 Task: Sort your projects by oldest.
Action: Mouse moved to (1208, 119)
Screenshot: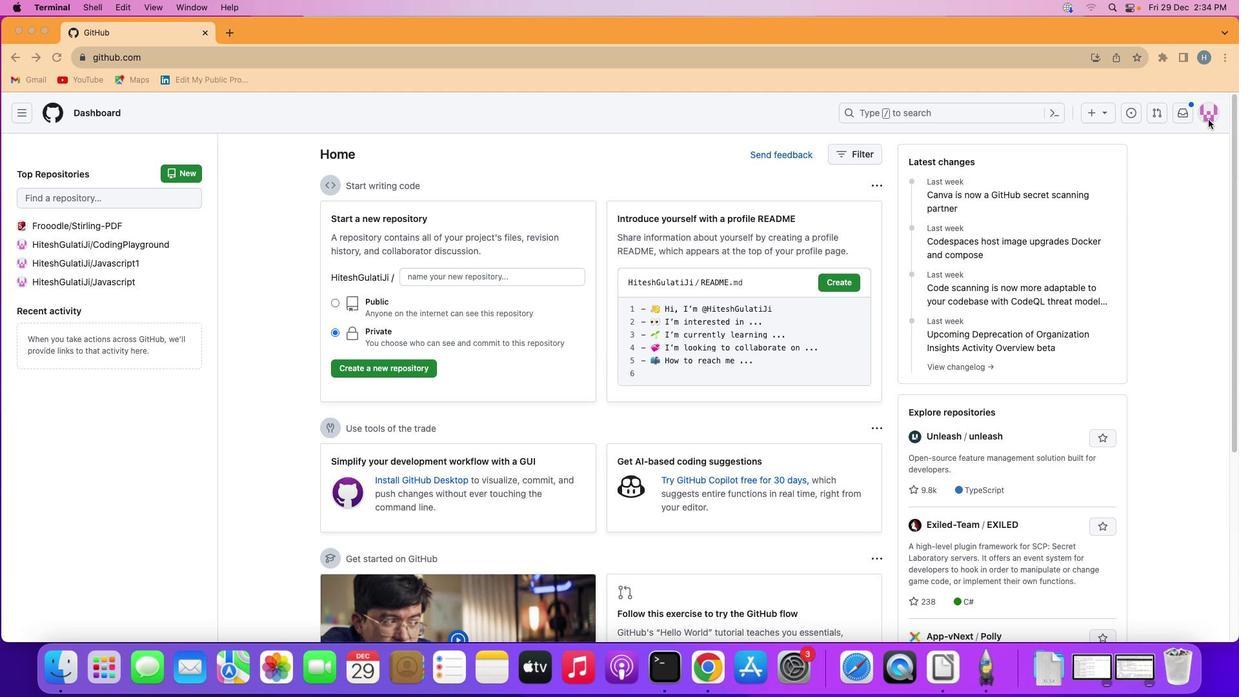 
Action: Mouse pressed left at (1208, 119)
Screenshot: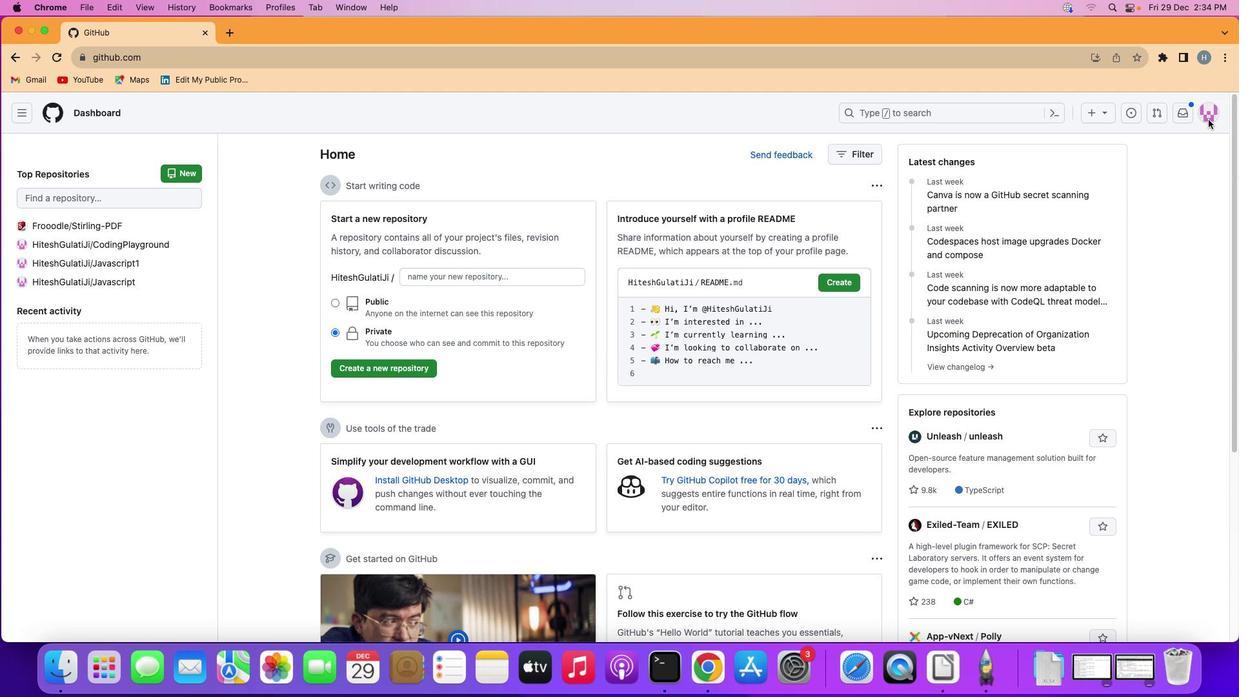 
Action: Mouse moved to (1209, 116)
Screenshot: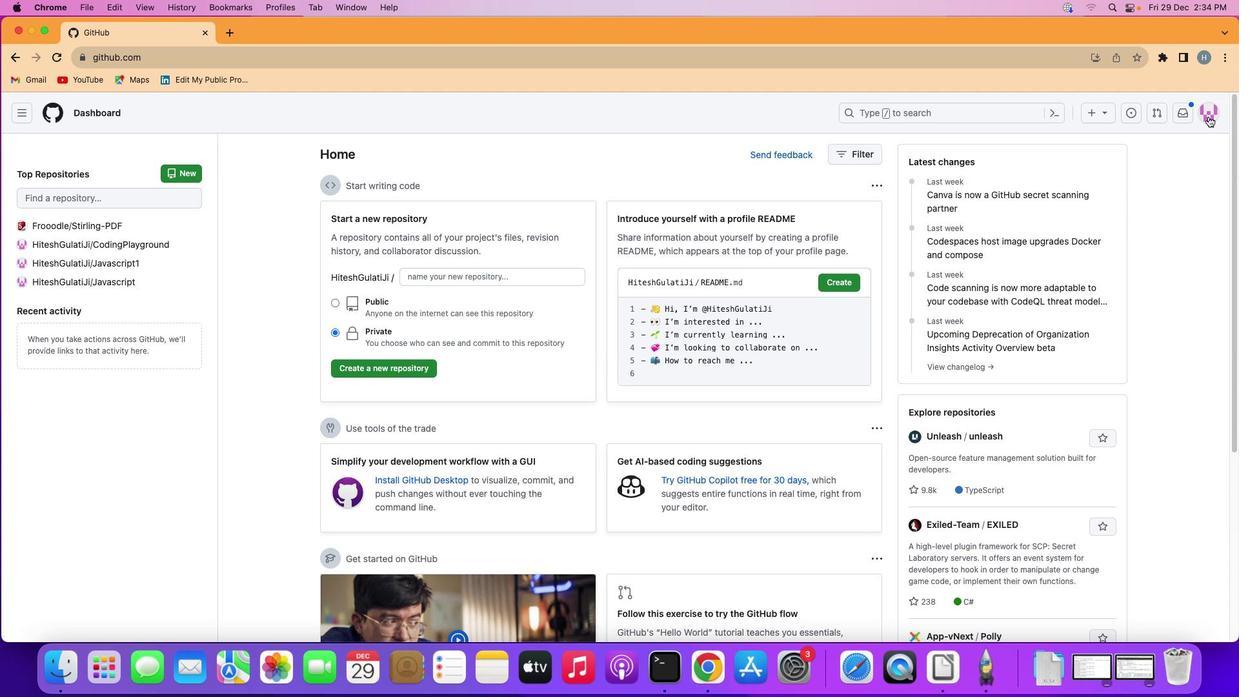 
Action: Mouse pressed left at (1209, 116)
Screenshot: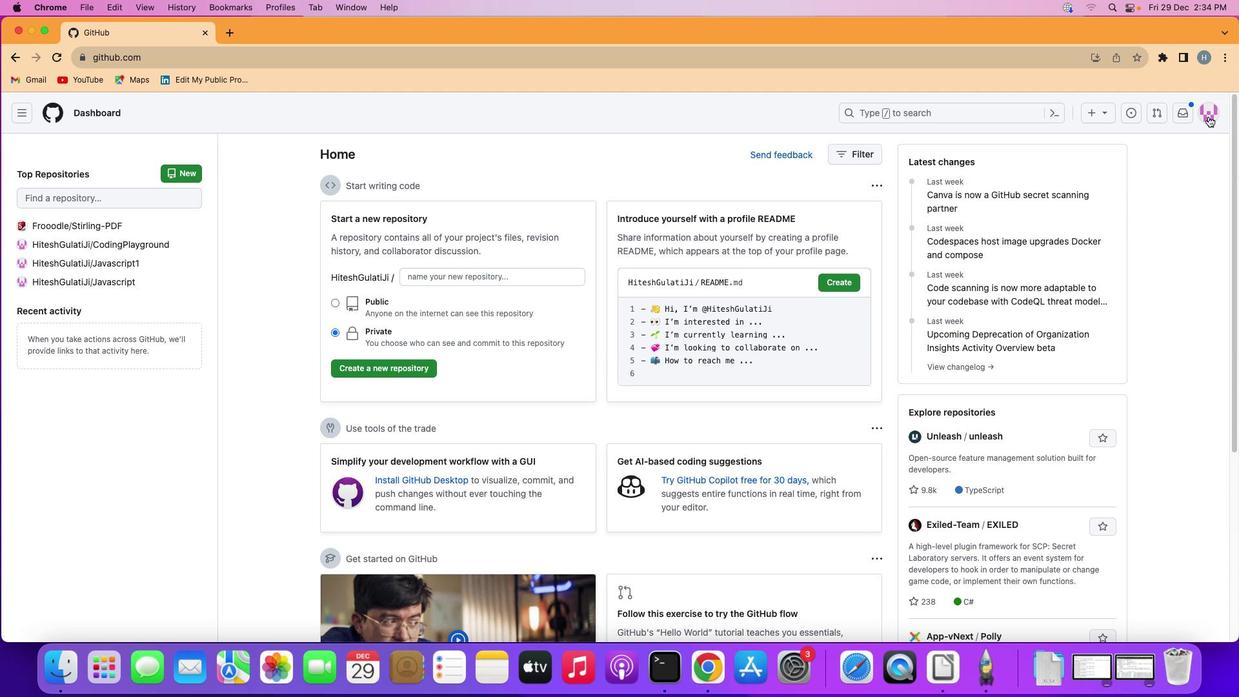
Action: Mouse moved to (1103, 249)
Screenshot: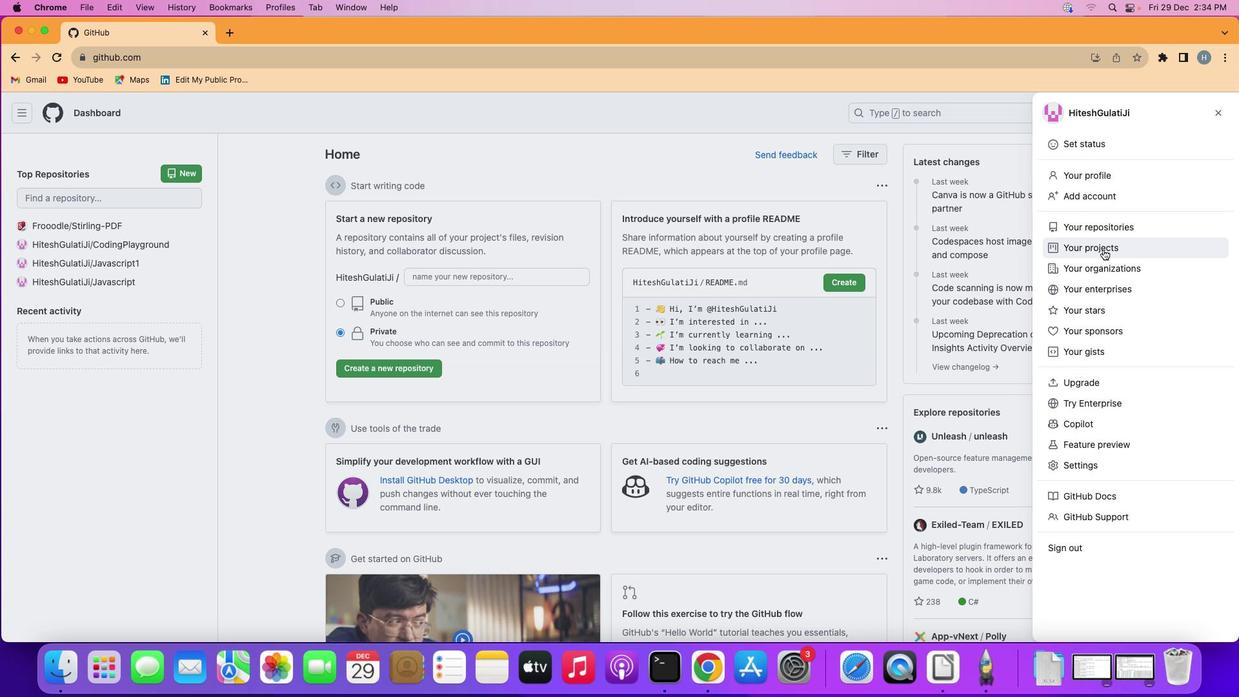 
Action: Mouse pressed left at (1103, 249)
Screenshot: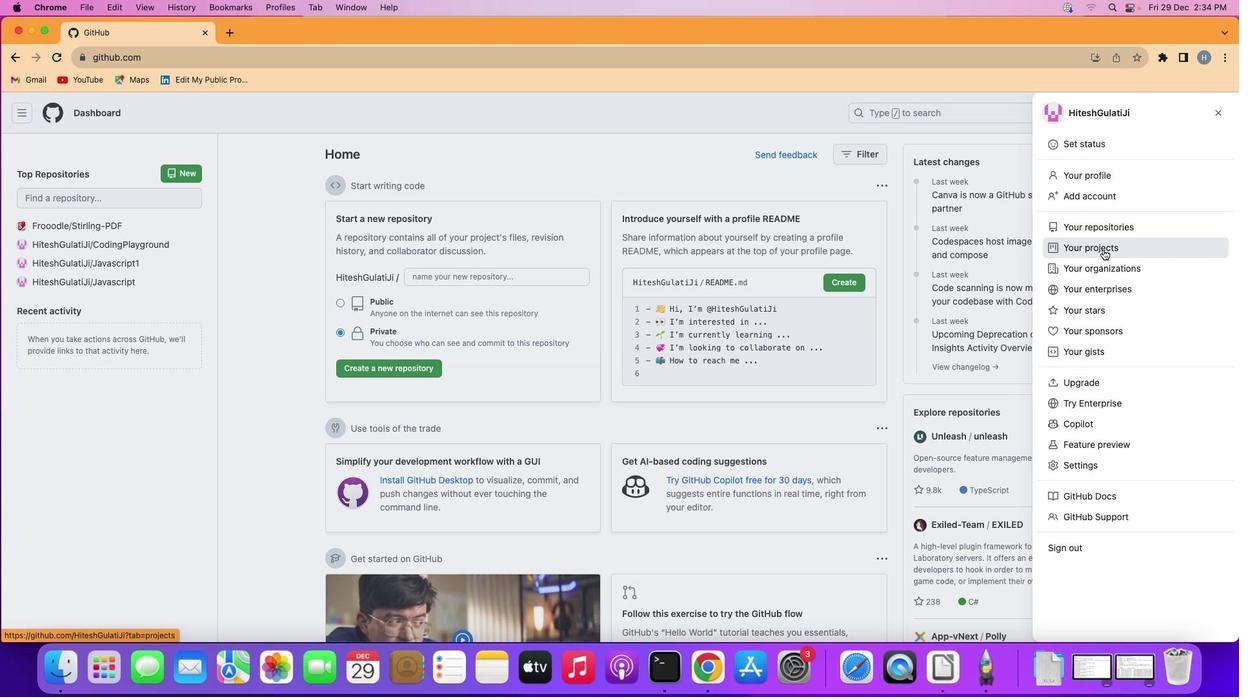 
Action: Mouse moved to (990, 236)
Screenshot: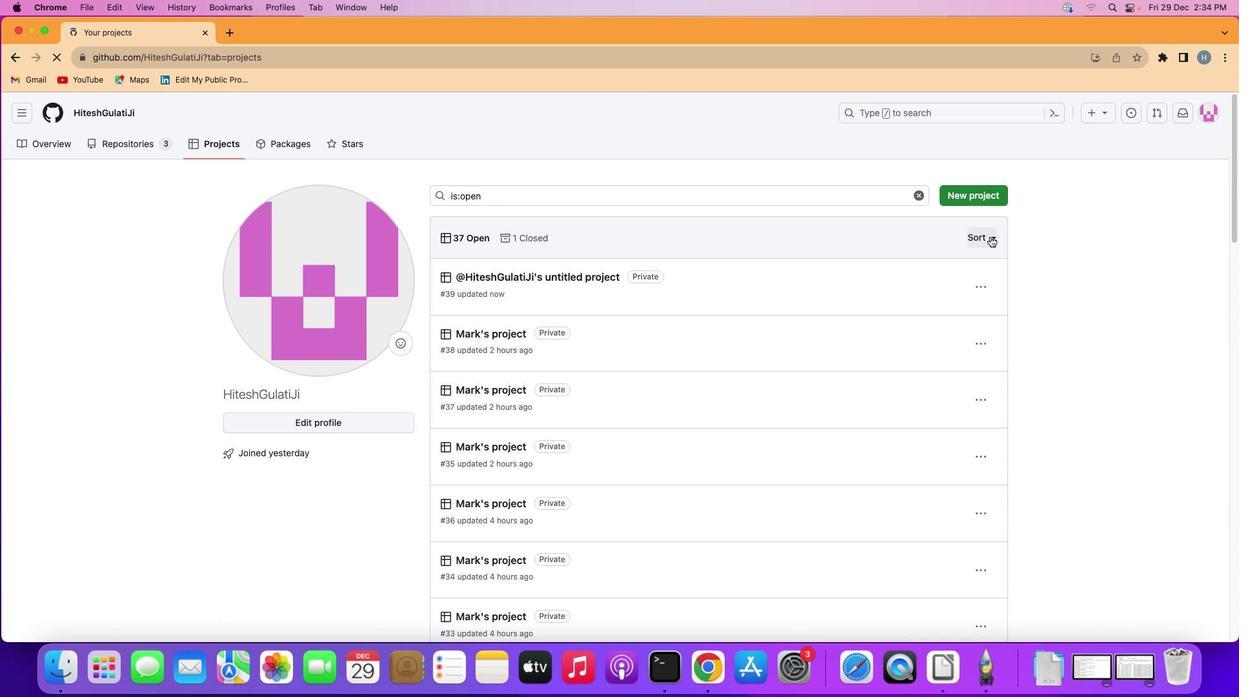 
Action: Mouse pressed left at (990, 236)
Screenshot: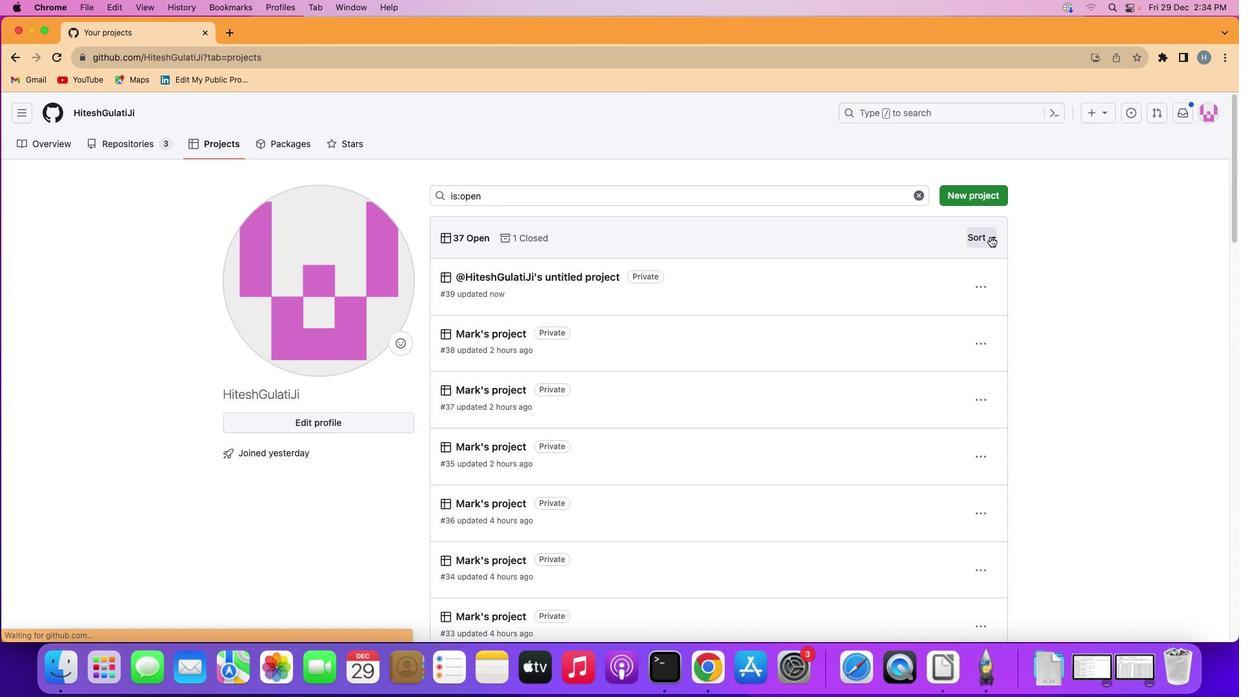 
Action: Mouse moved to (923, 312)
Screenshot: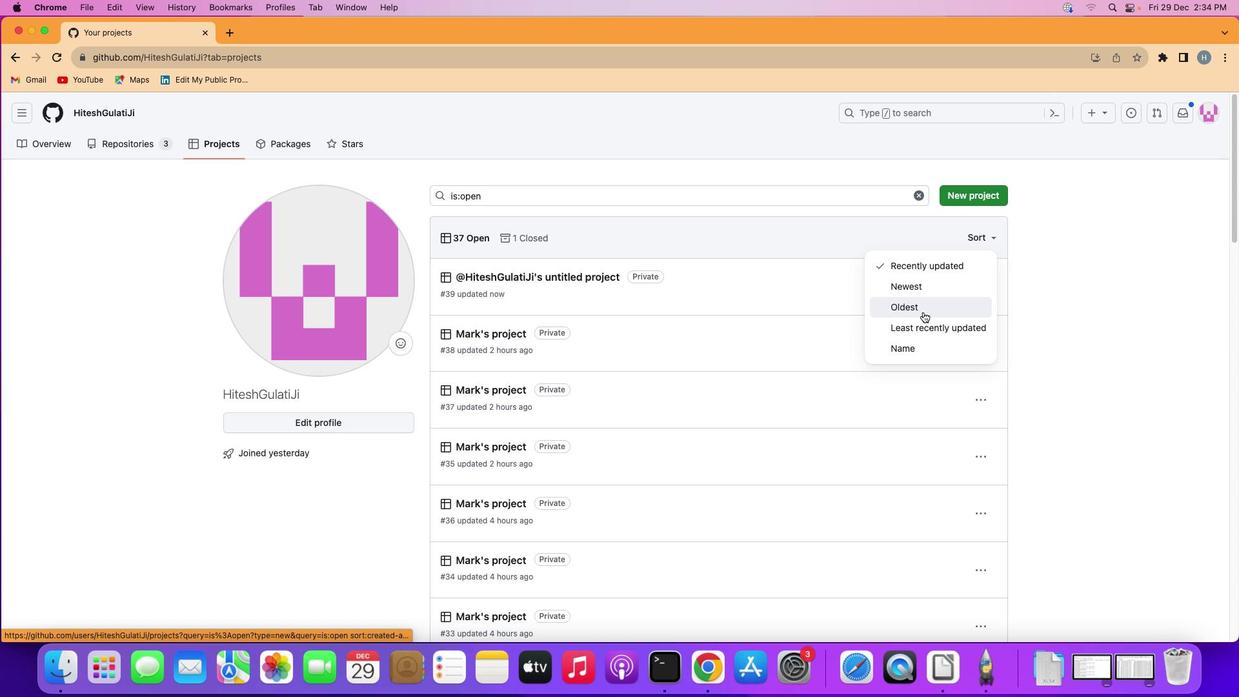 
Action: Mouse pressed left at (923, 312)
Screenshot: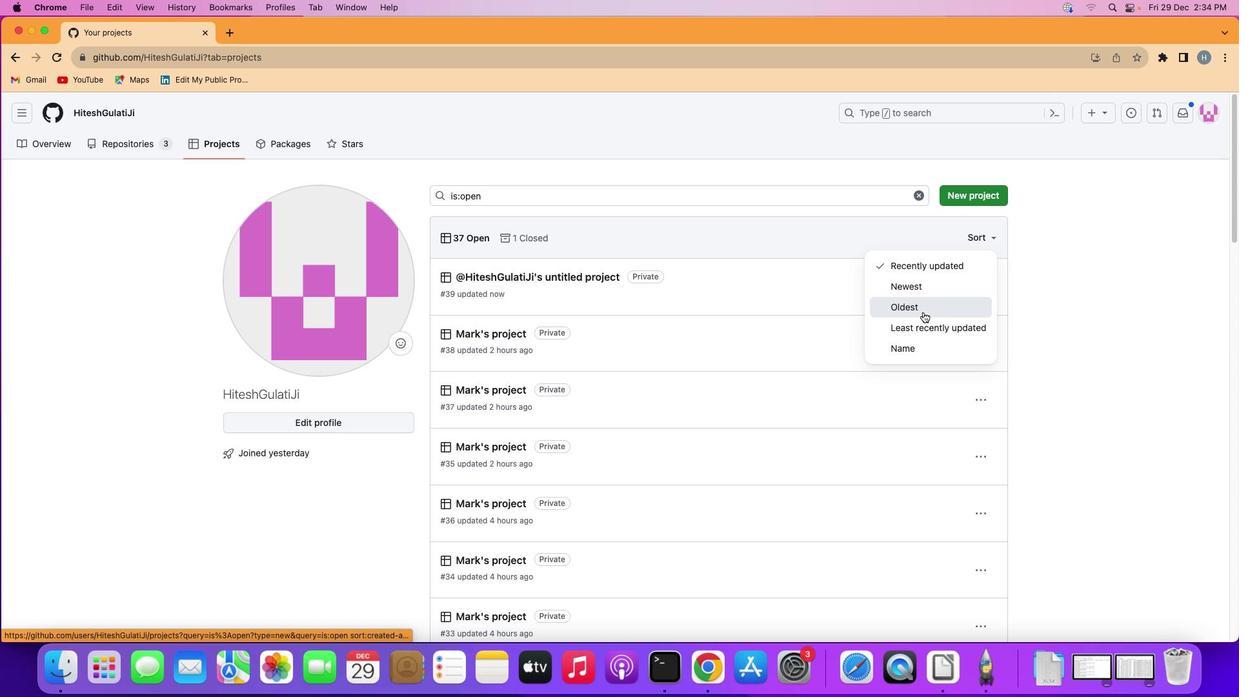 
